 Task: Create List Brand Identity Consistency in Board Influencer Marketing Platforms and Tools to Workspace Branding Agencies. Create List Brand Identity Localization in Board Sales Territory Planning and Management to Workspace Branding Agencies. Create List Brand Identity System in Board Content Marketing Interactive Quiz Creation and Promotion Strategy to Workspace Branding Agencies
Action: Mouse moved to (115, 51)
Screenshot: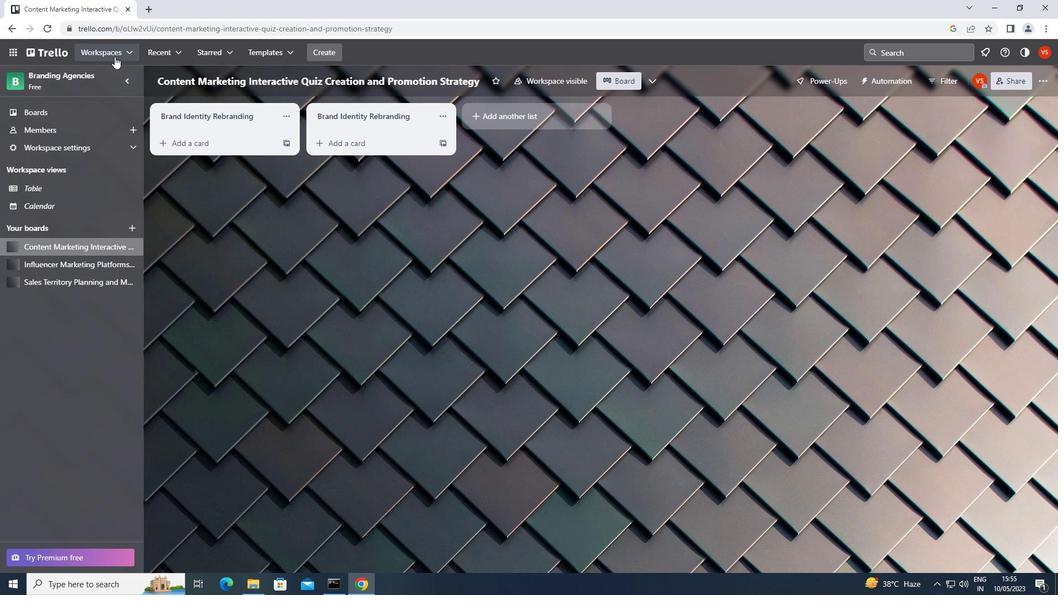 
Action: Mouse pressed left at (115, 51)
Screenshot: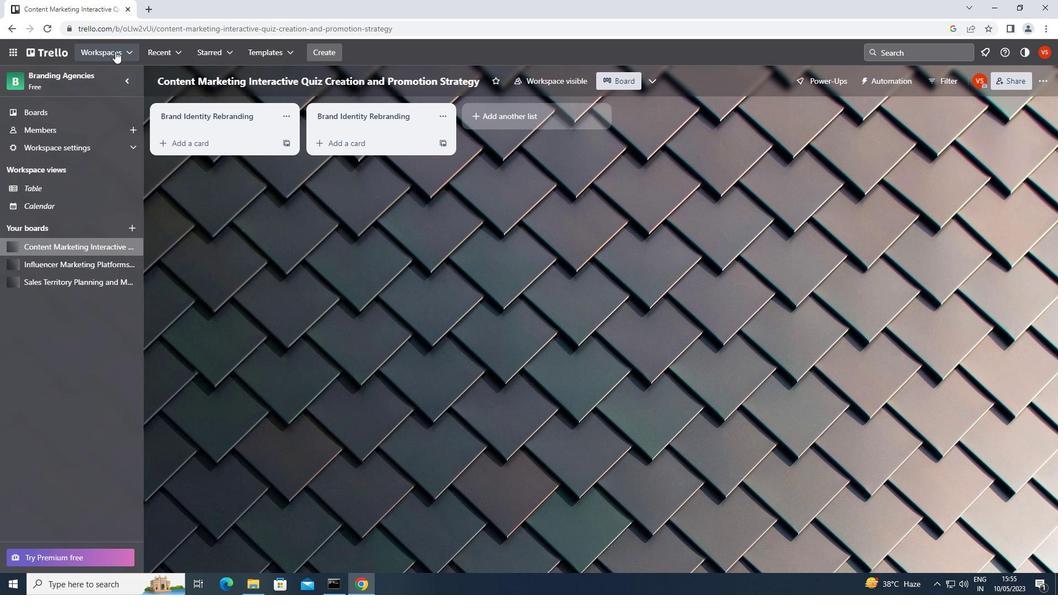 
Action: Mouse moved to (159, 213)
Screenshot: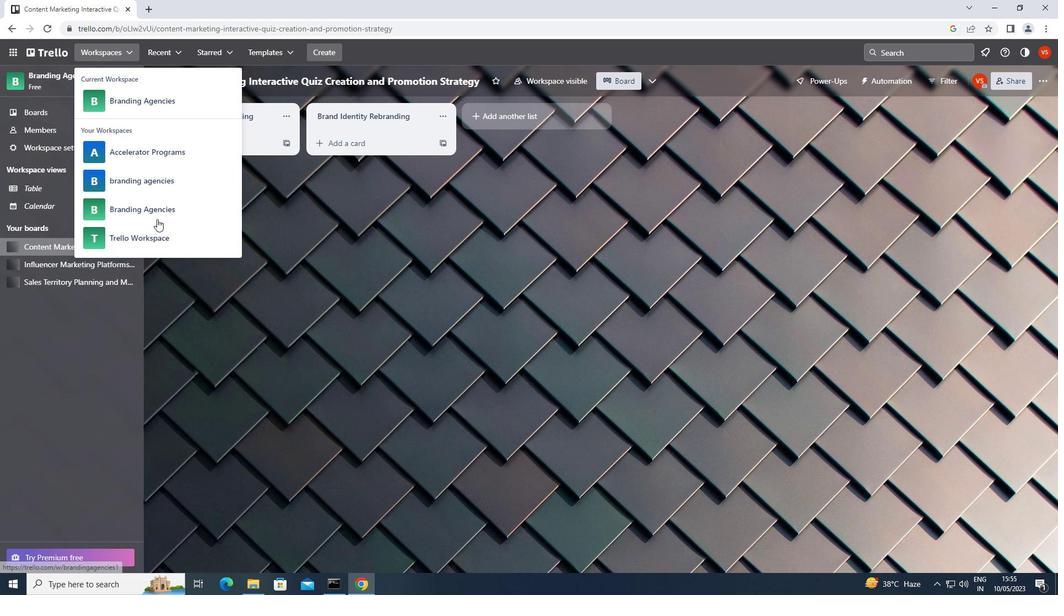 
Action: Mouse pressed left at (159, 213)
Screenshot: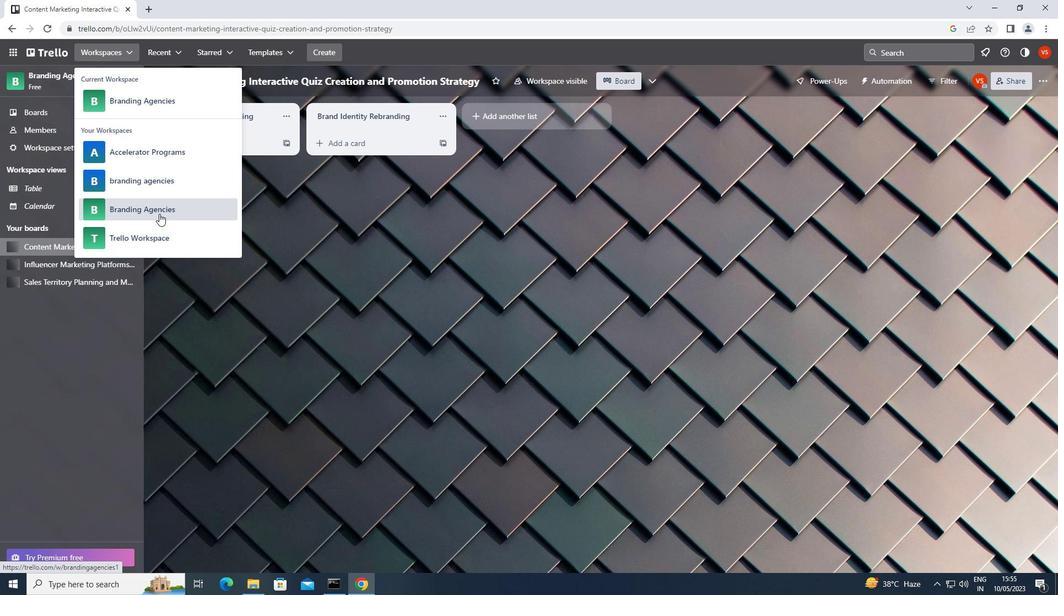 
Action: Mouse moved to (816, 464)
Screenshot: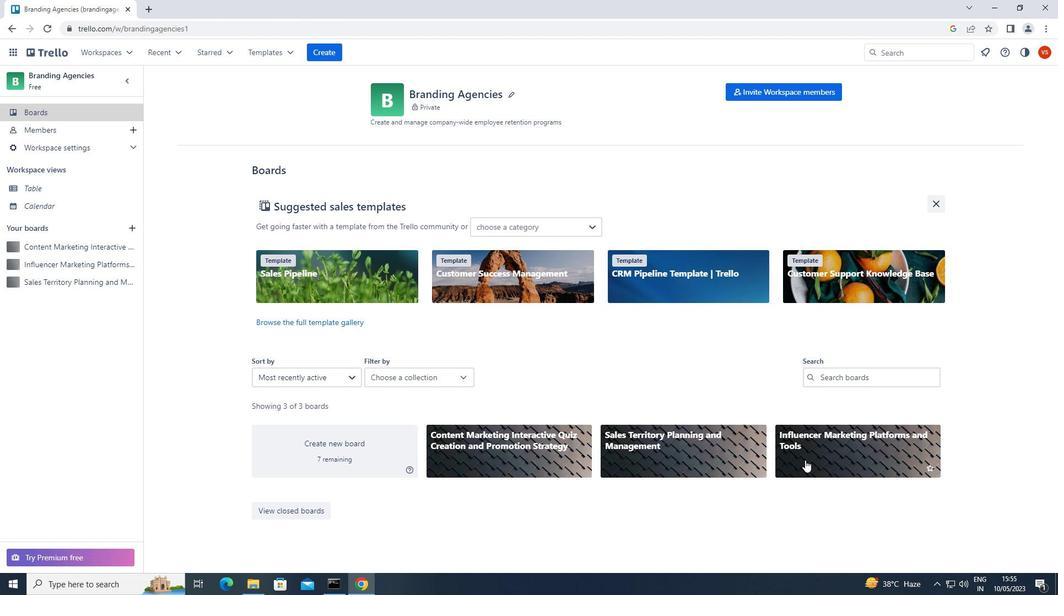 
Action: Mouse pressed left at (816, 464)
Screenshot: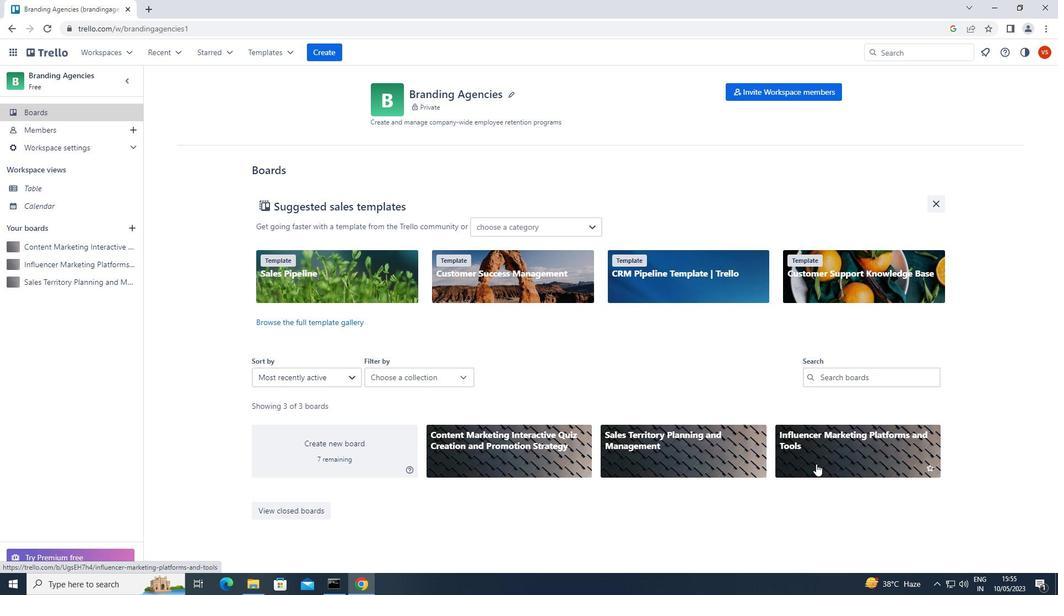 
Action: Mouse moved to (221, 118)
Screenshot: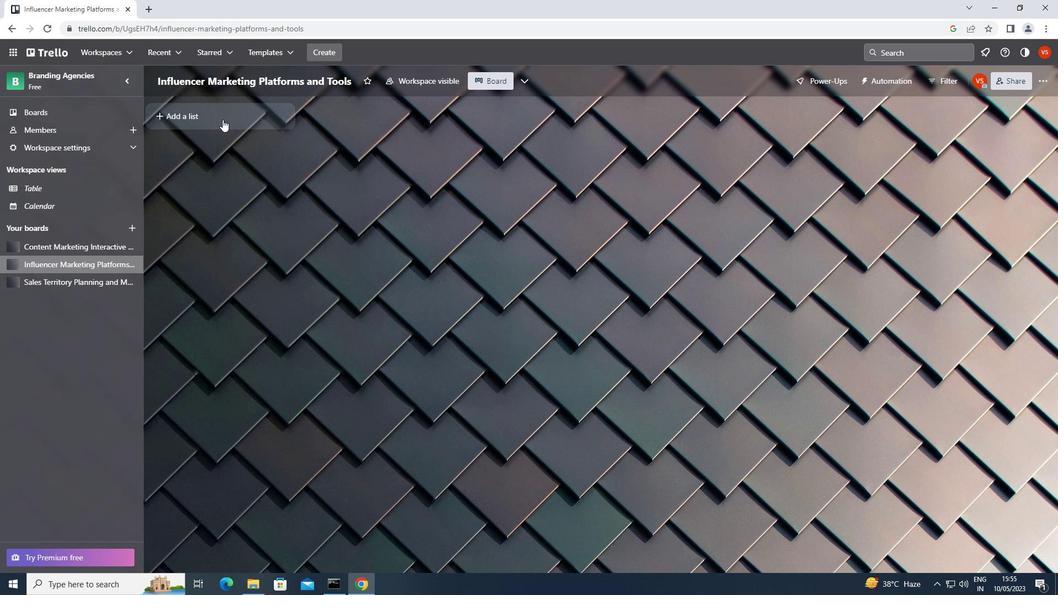 
Action: Mouse pressed left at (221, 118)
Screenshot: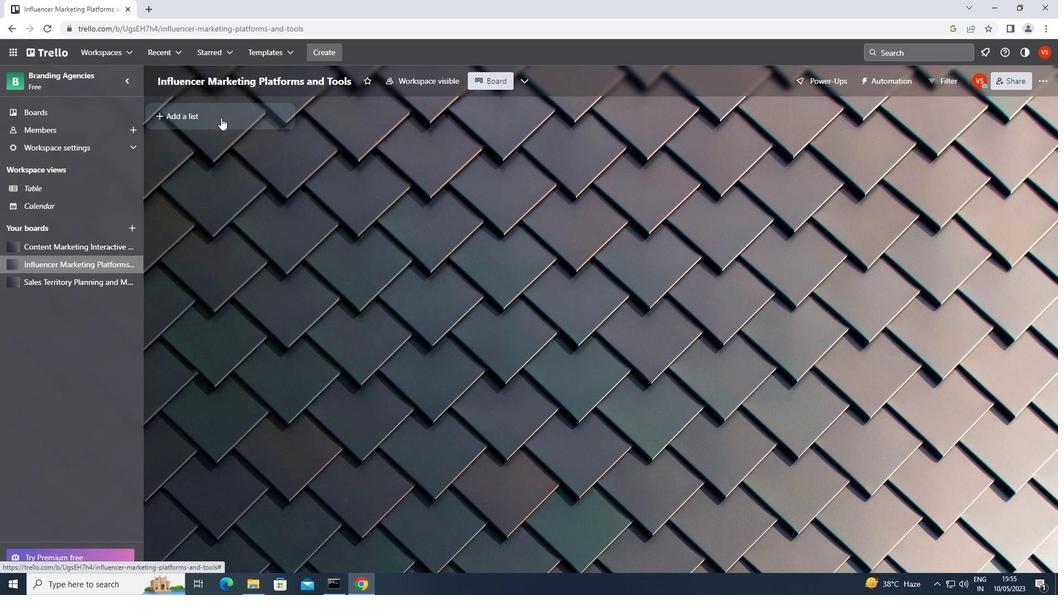 
Action: Key pressed <Key.shift>BRAND<Key.space><Key.shift><Key.shift><Key.shift><Key.shift><Key.shift><Key.shift>IDENTITY<Key.space><Key.shift>CONSISTENCY
Screenshot: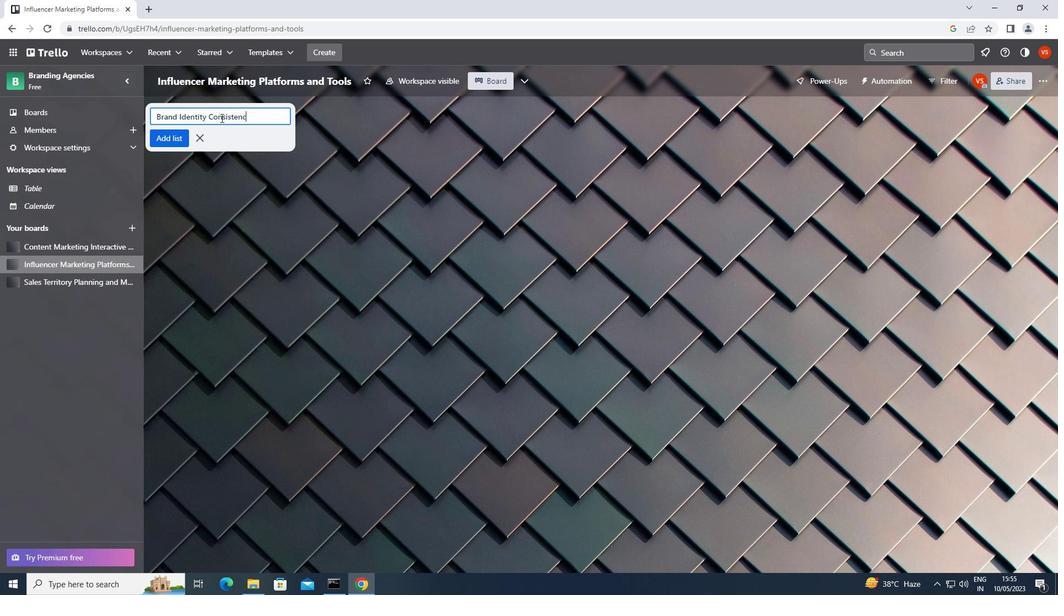 
Action: Mouse moved to (161, 136)
Screenshot: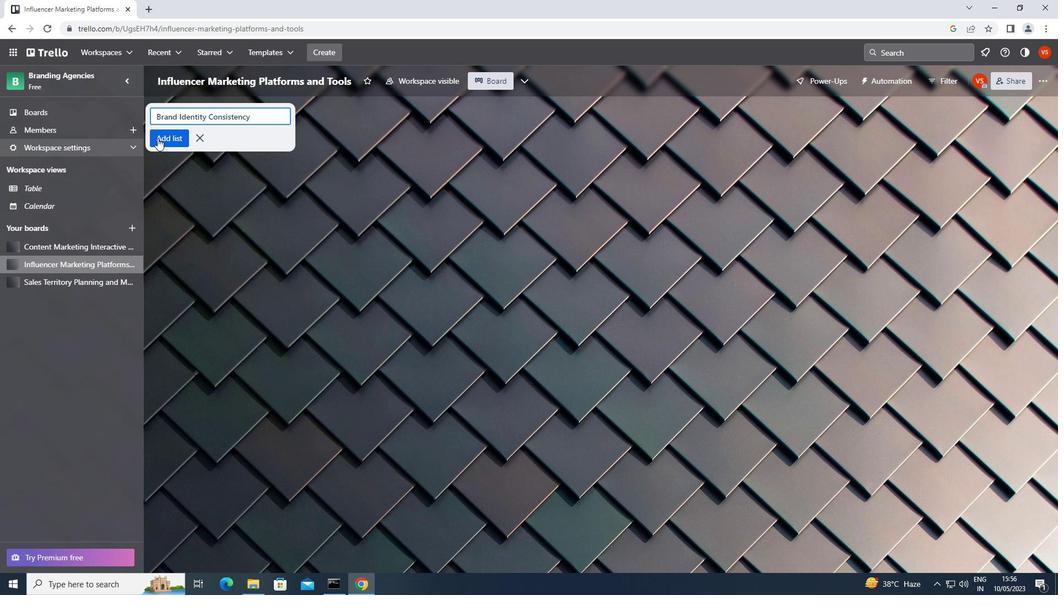 
Action: Mouse pressed left at (161, 136)
Screenshot: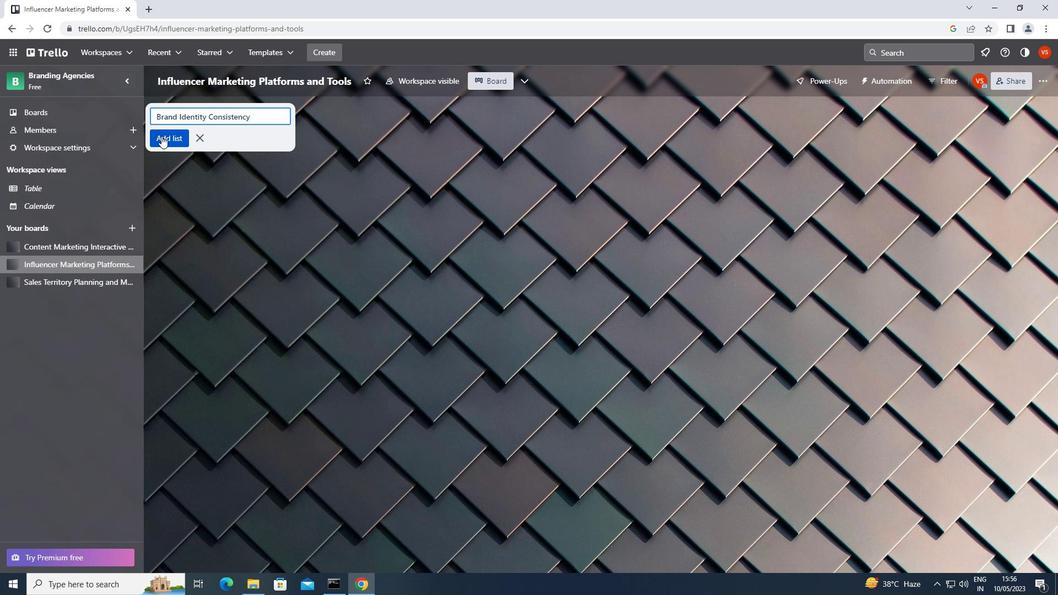 
Action: Mouse moved to (110, 279)
Screenshot: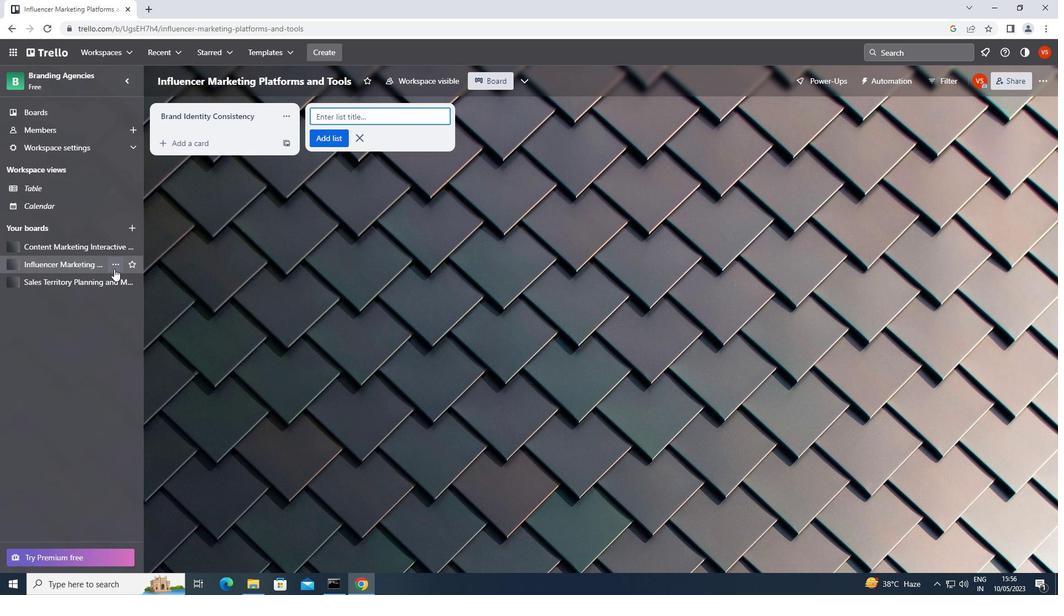 
Action: Mouse pressed left at (110, 279)
Screenshot: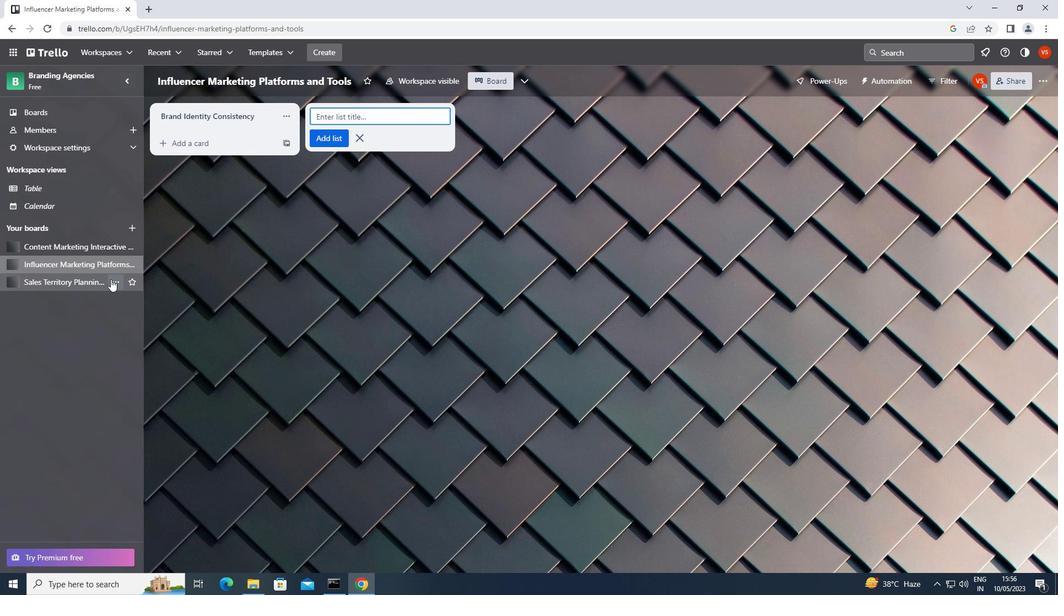 
Action: Mouse moved to (365, 115)
Screenshot: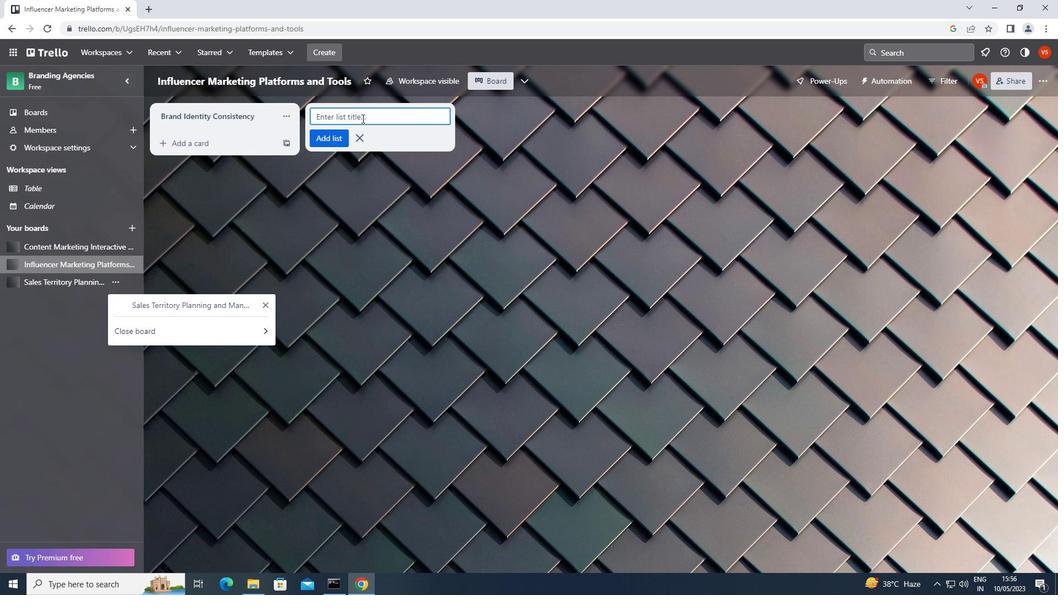 
Action: Mouse pressed left at (365, 115)
Screenshot: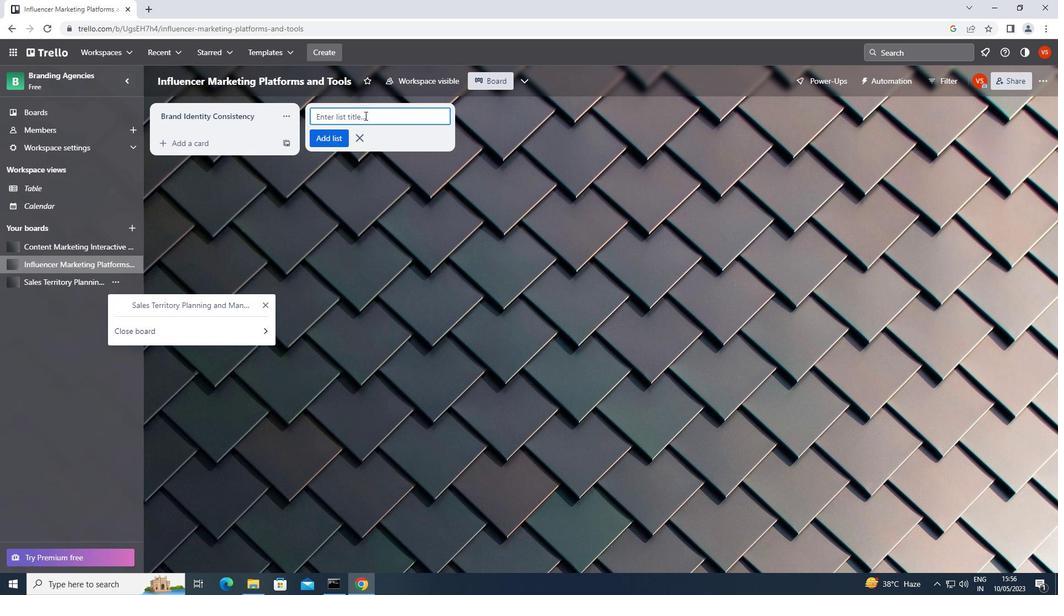 
Action: Mouse moved to (45, 282)
Screenshot: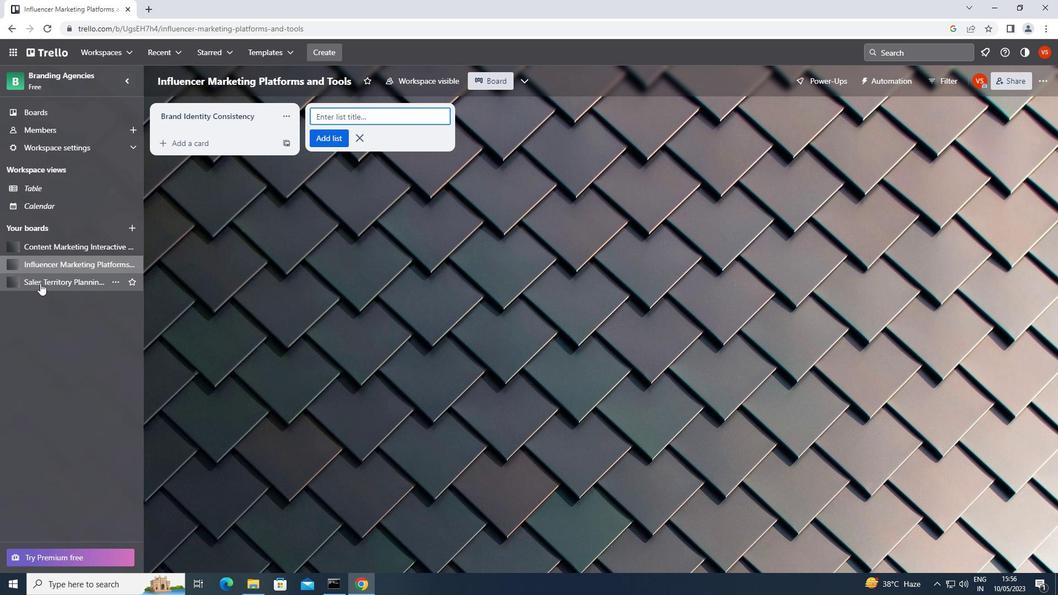 
Action: Mouse pressed left at (45, 282)
Screenshot: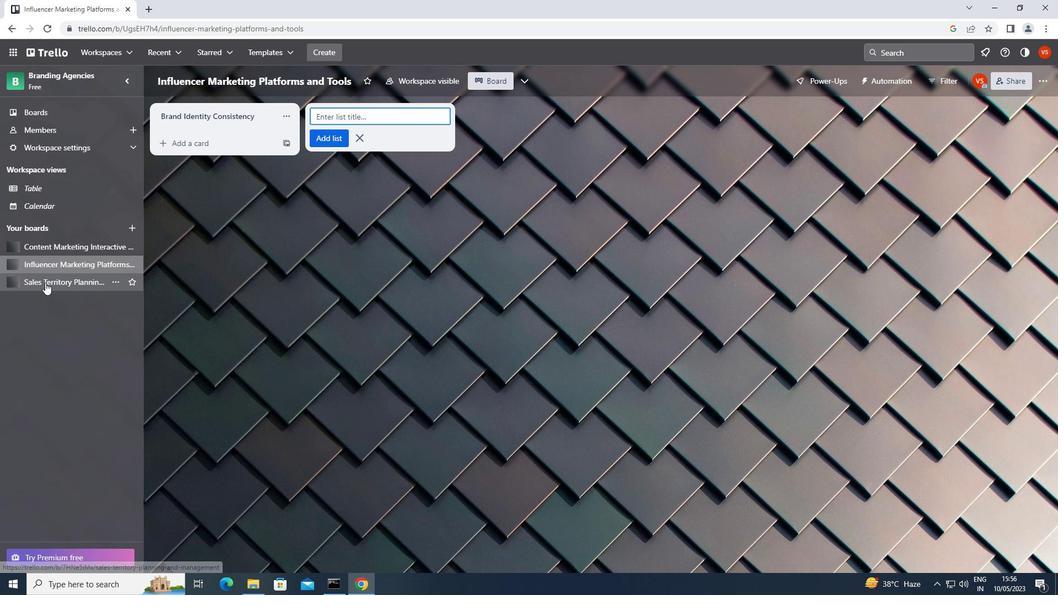 
Action: Mouse moved to (850, 115)
Screenshot: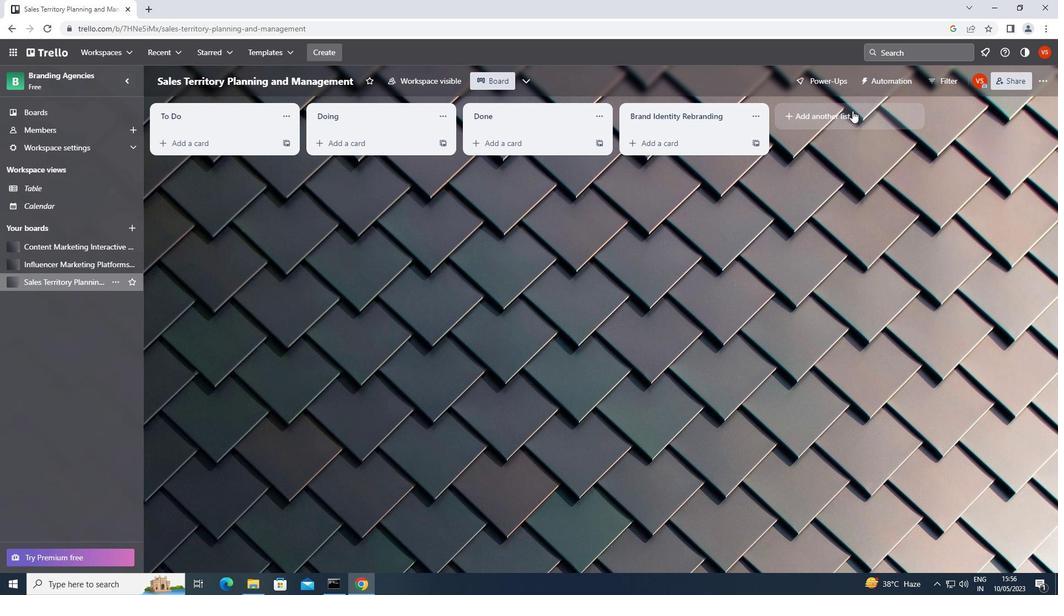 
Action: Mouse pressed left at (850, 115)
Screenshot: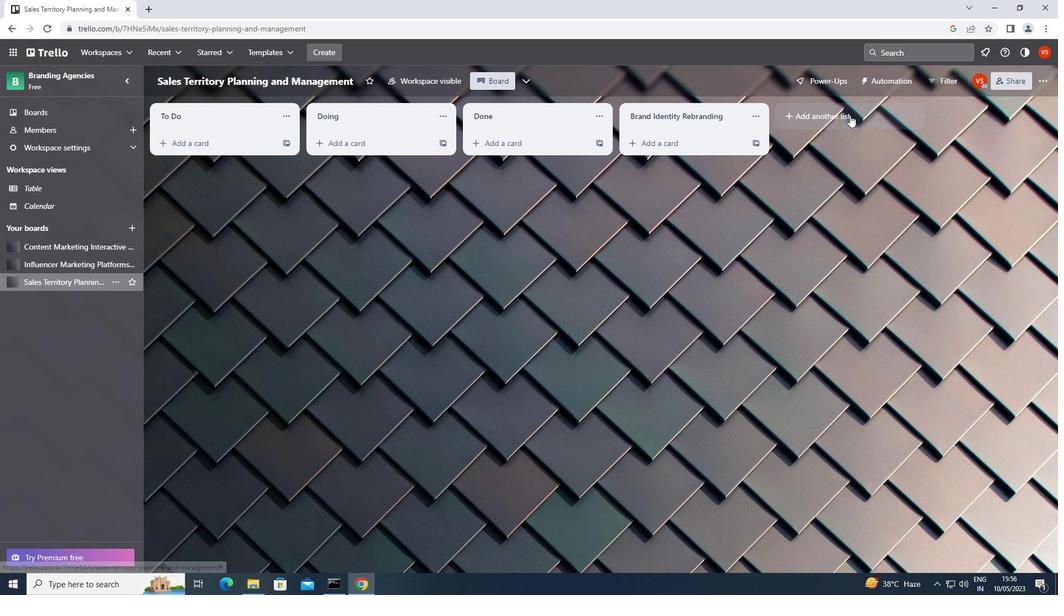
Action: Key pressed <Key.shift>BRAND<Key.space><Key.shift>IDENTITY<Key.space><Key.shift><Key.shift>LOCALIZATION
Screenshot: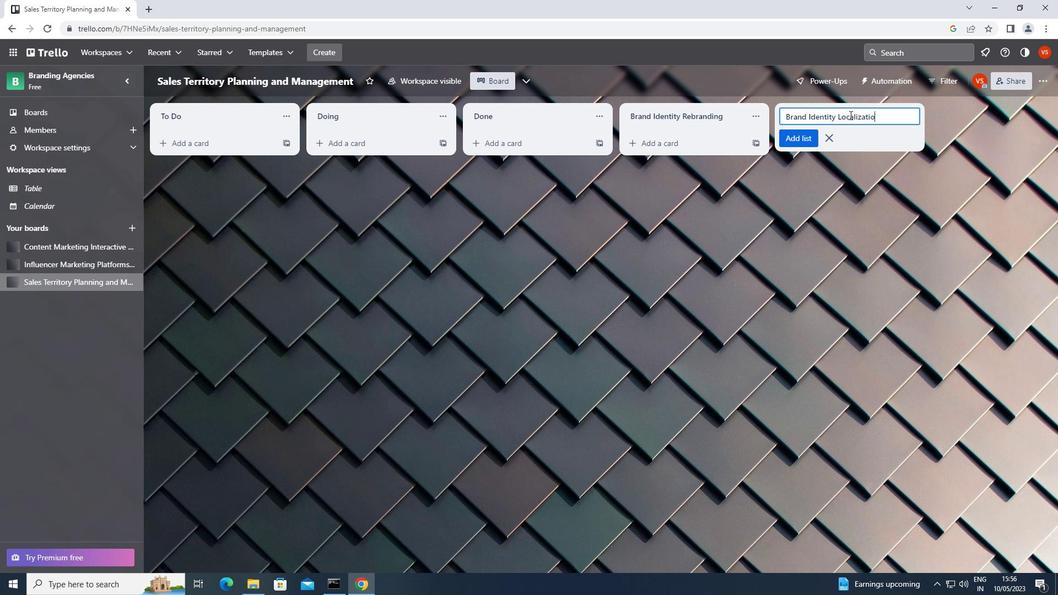 
Action: Mouse moved to (813, 137)
Screenshot: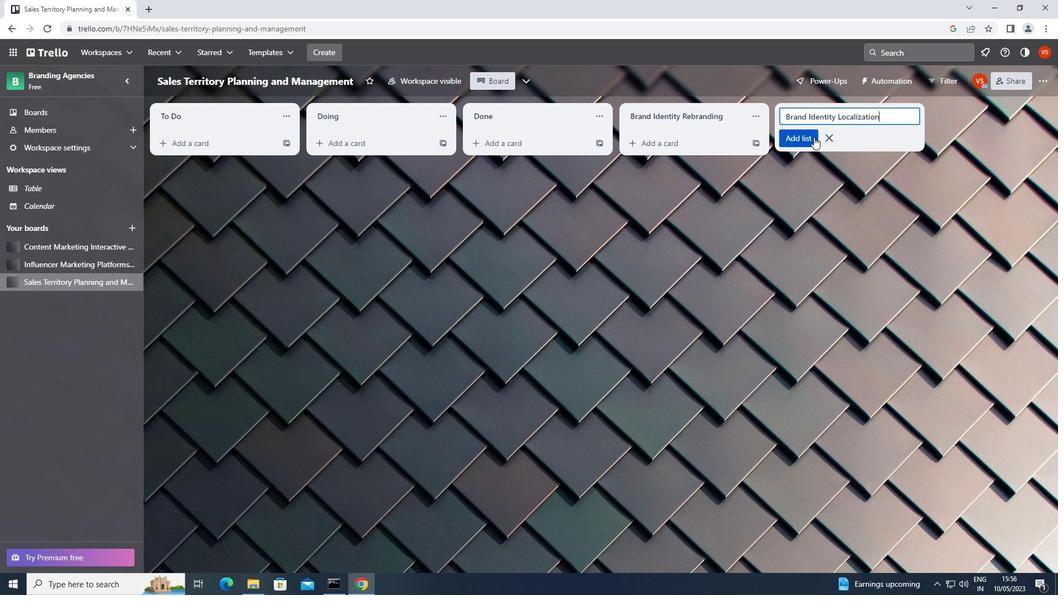 
Action: Mouse pressed left at (813, 137)
Screenshot: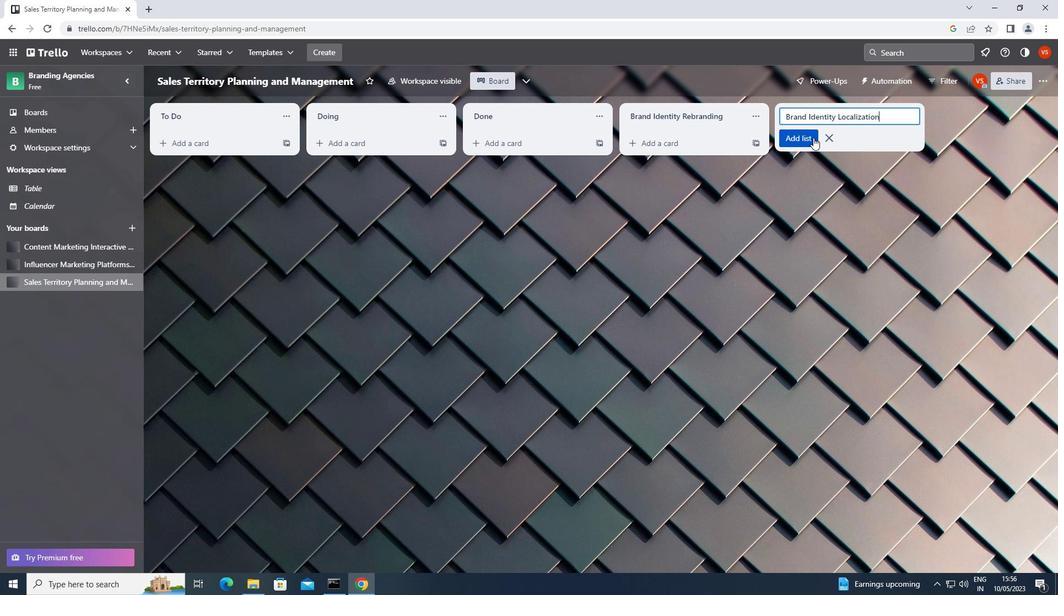 
Action: Mouse moved to (109, 250)
Screenshot: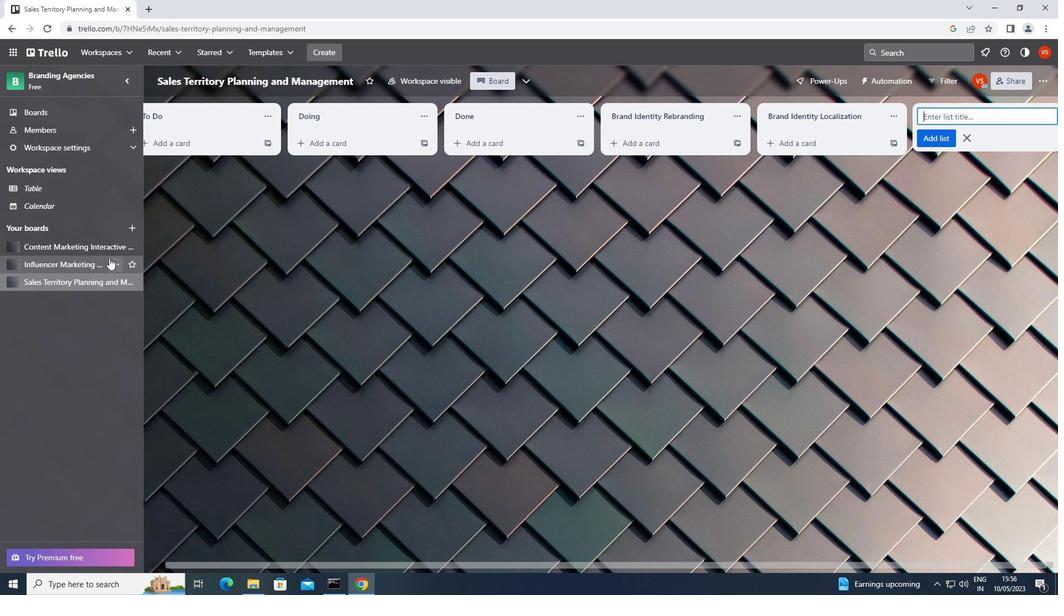 
Action: Mouse pressed left at (109, 250)
Screenshot: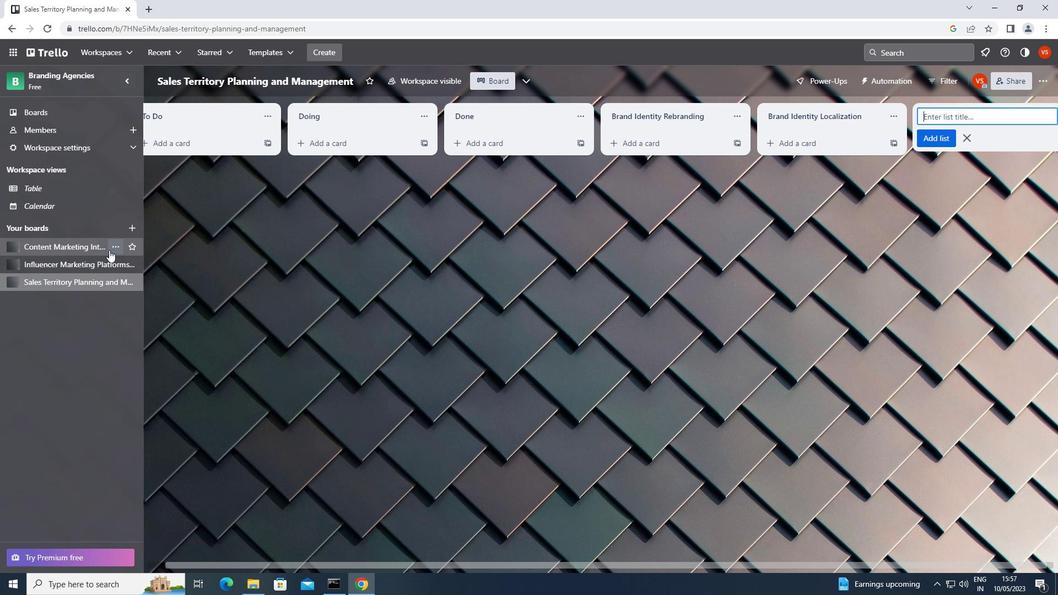 
Action: Mouse moved to (99, 246)
Screenshot: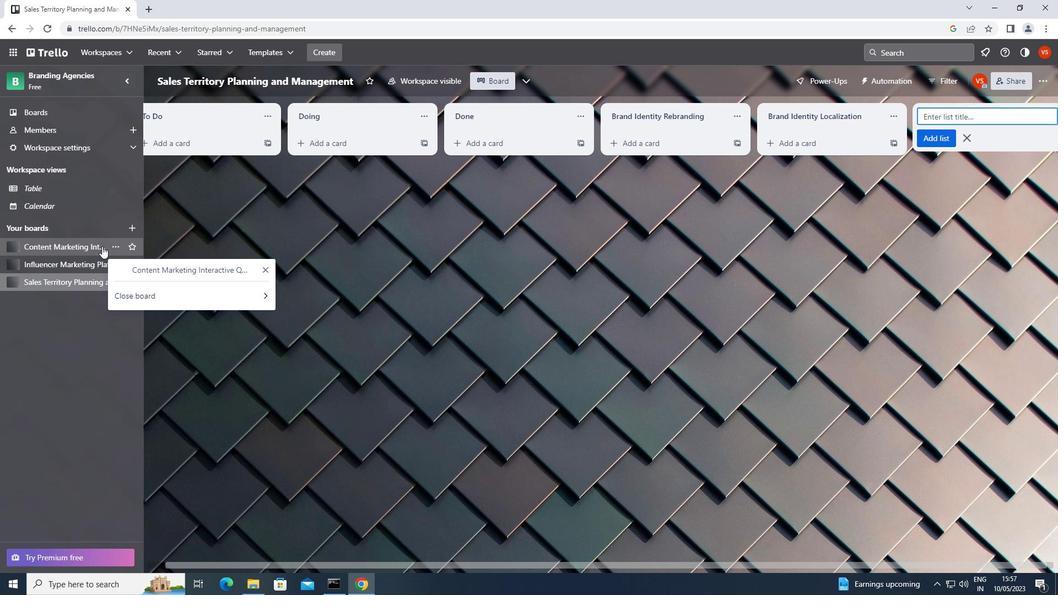 
Action: Mouse pressed left at (99, 246)
Screenshot: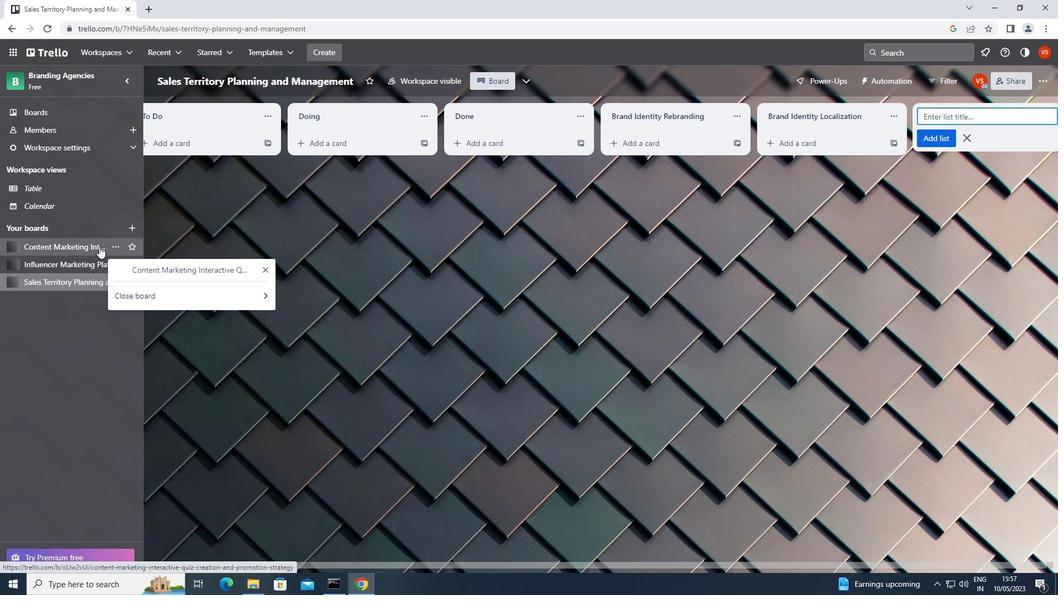 
Action: Mouse moved to (525, 114)
Screenshot: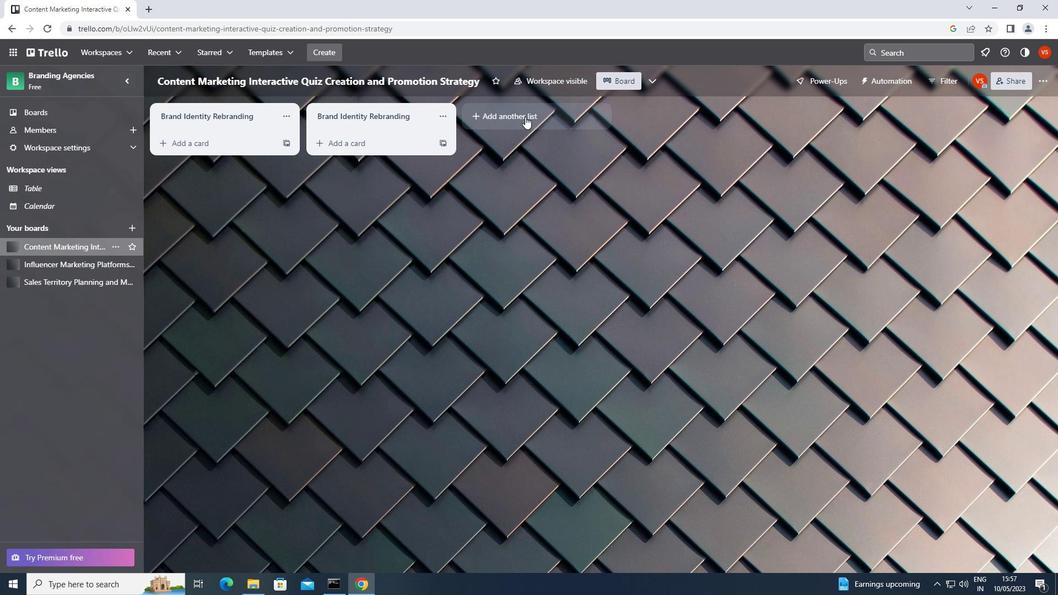 
Action: Mouse pressed left at (525, 114)
Screenshot: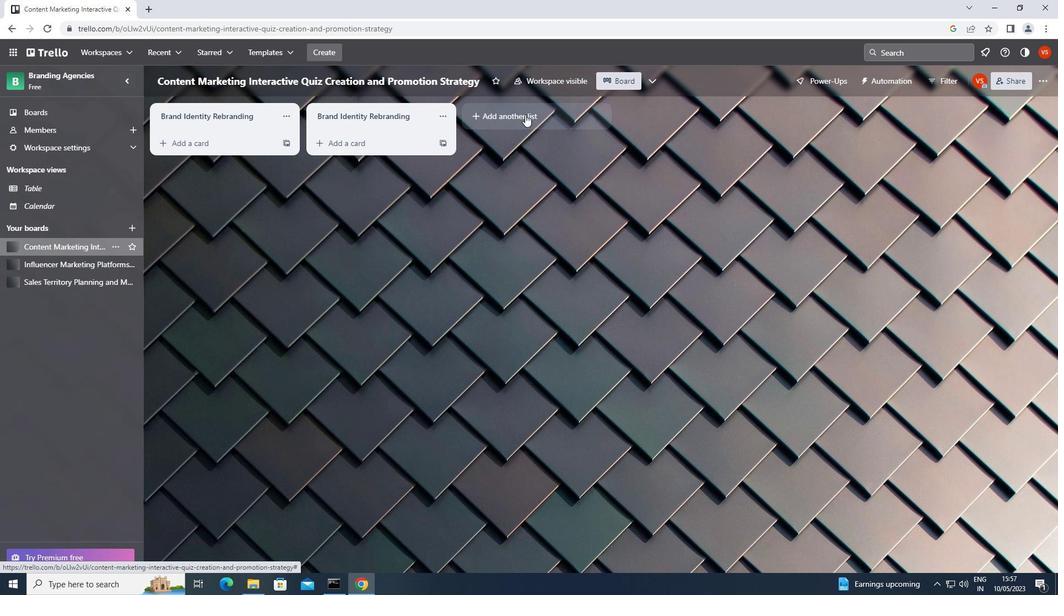 
Action: Key pressed <Key.shift>BRAND<Key.space><Key.shift>IDENTITY<Key.space><Key.shift><Key.shift><Key.shift>SYSTEM
Screenshot: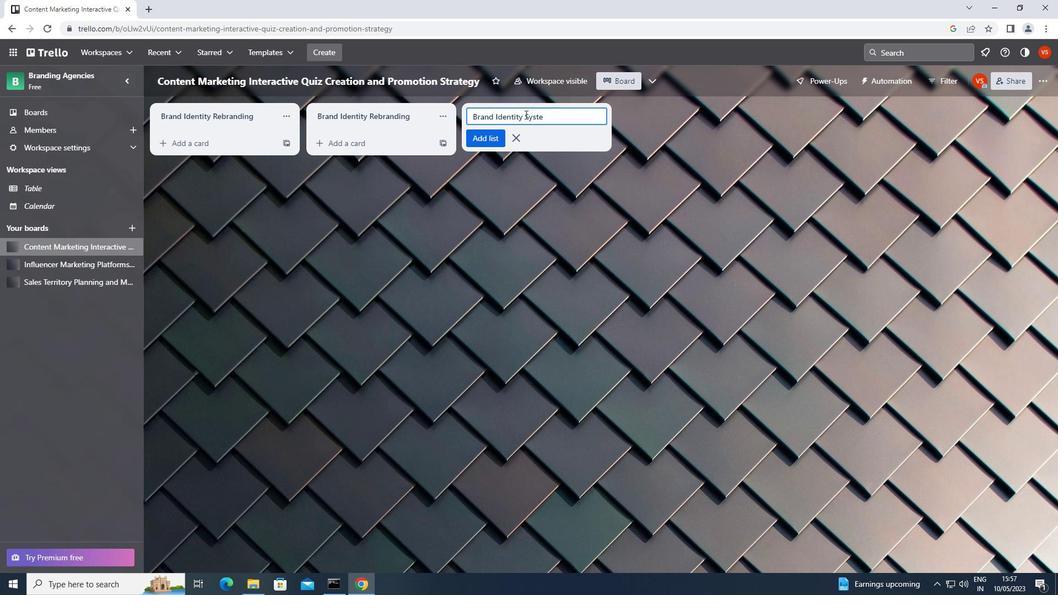 
Action: Mouse moved to (499, 135)
Screenshot: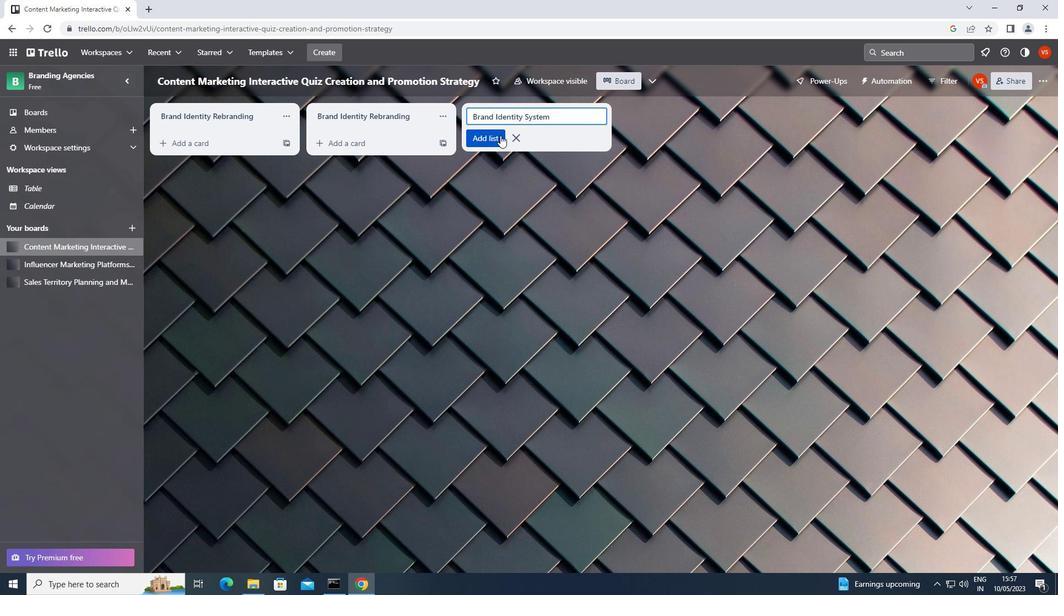 
Action: Mouse pressed left at (499, 135)
Screenshot: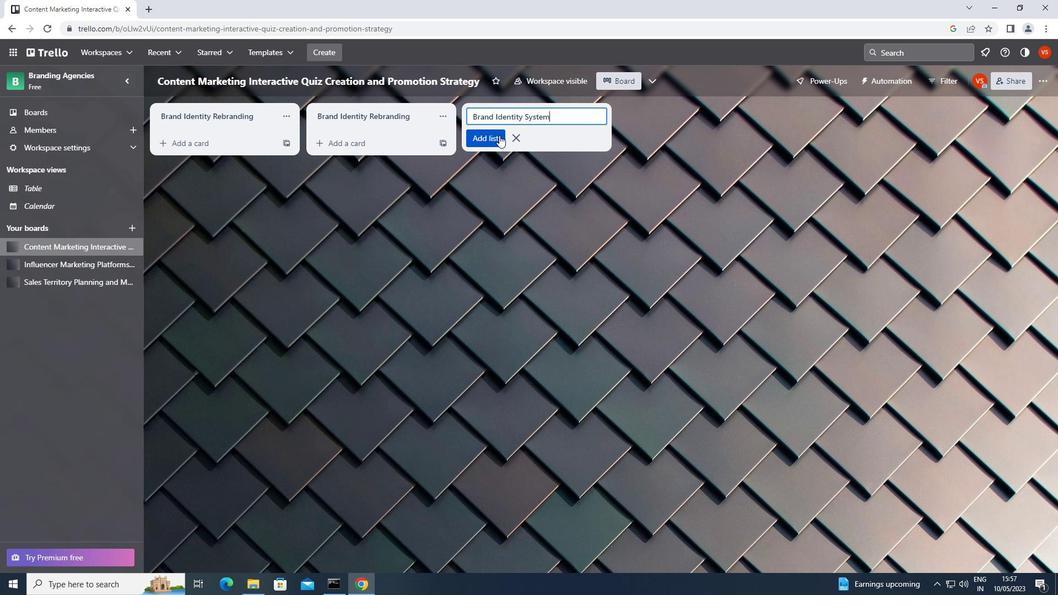 
